 Task: Open a blank sheet, save the file as privacy.txt Insert a table '2 by 3' In first column, add headers, 'Animal, Bird'. Under first header add  Lion, Tiger. Under second header add  Peacock, Dove. Change table style to  Black 
Action: Mouse moved to (248, 182)
Screenshot: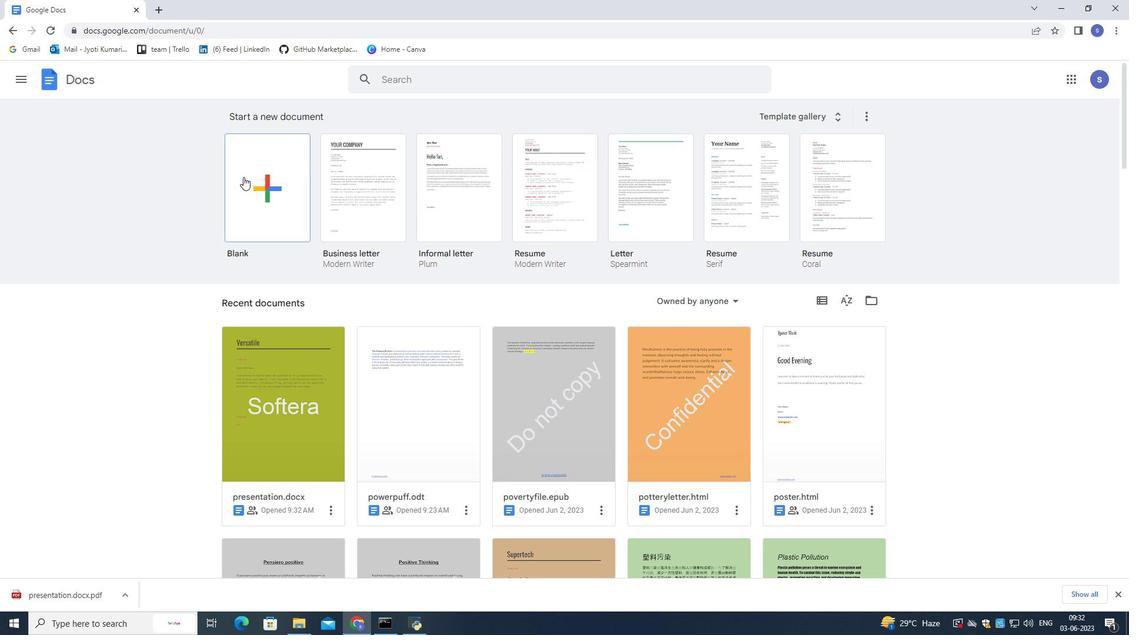 
Action: Mouse pressed left at (248, 182)
Screenshot: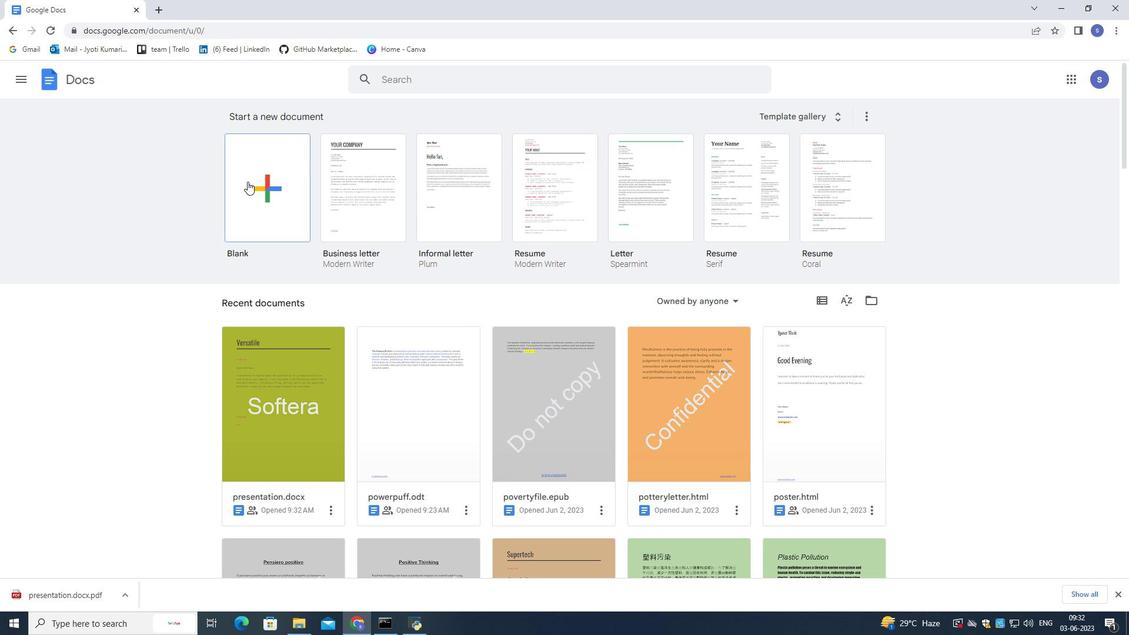 
Action: Mouse moved to (125, 70)
Screenshot: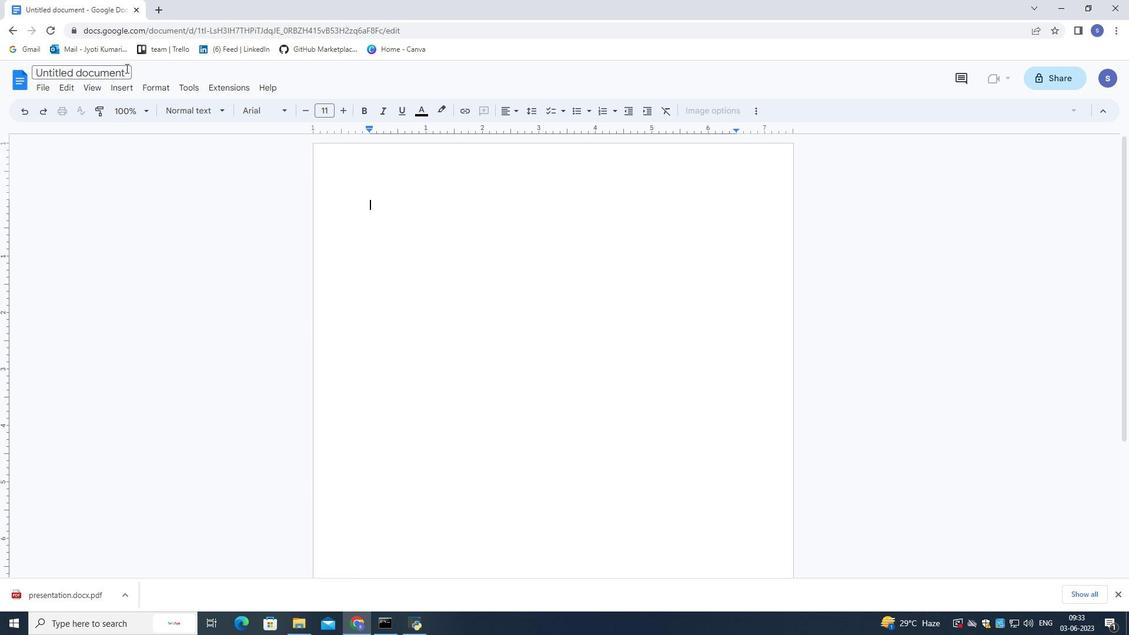 
Action: Mouse pressed left at (125, 70)
Screenshot: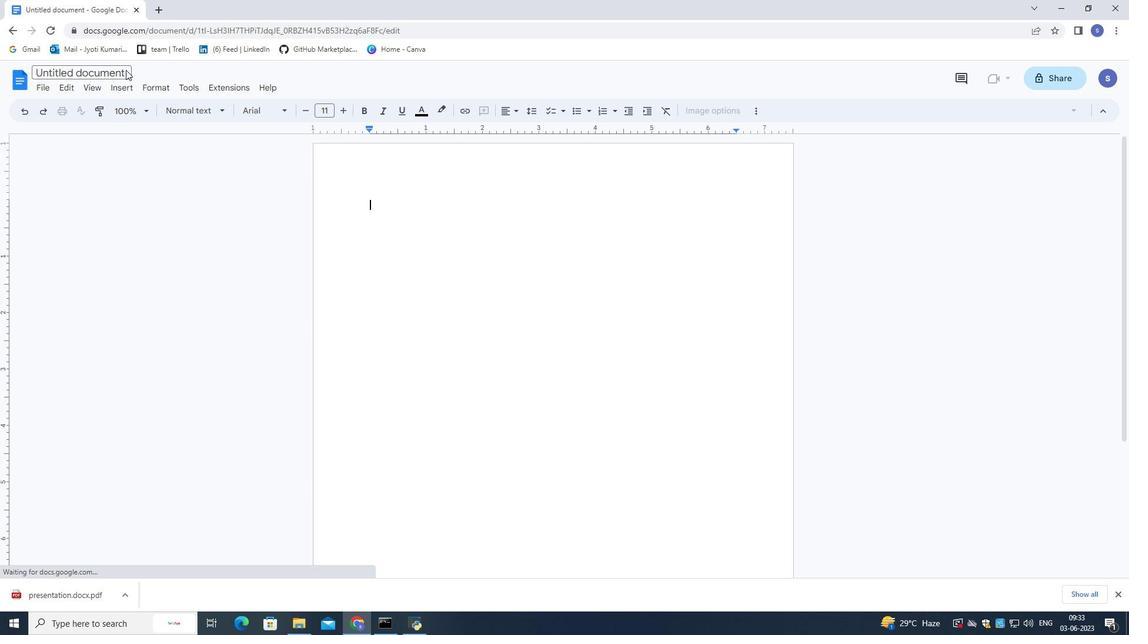
Action: Mouse moved to (136, 77)
Screenshot: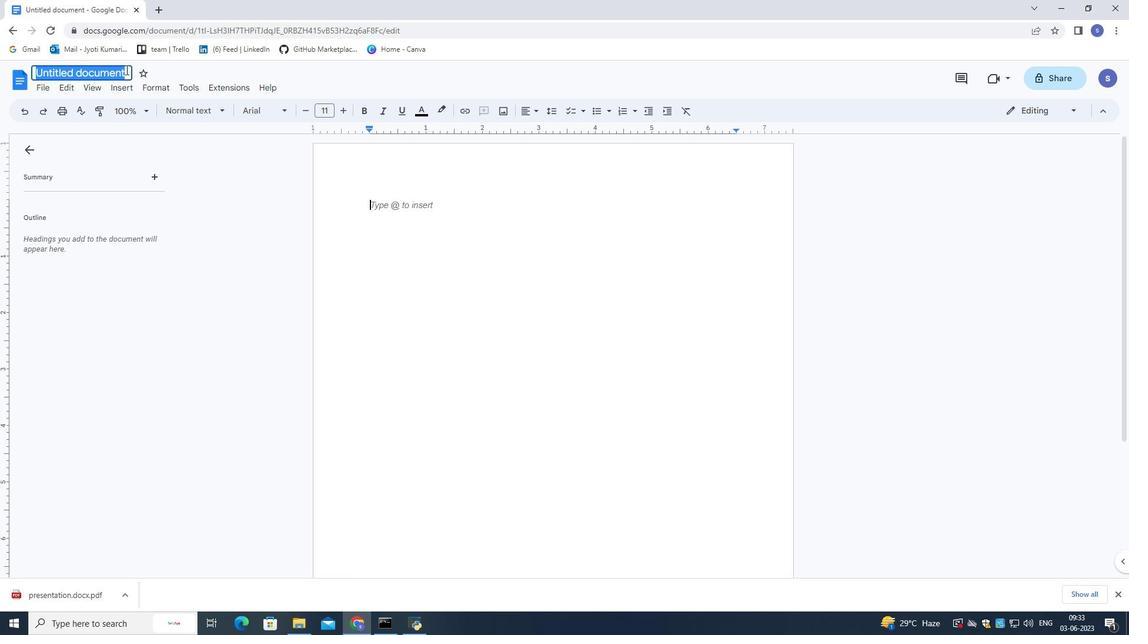 
Action: Key pressed privacy.txt<Key.enter>
Screenshot: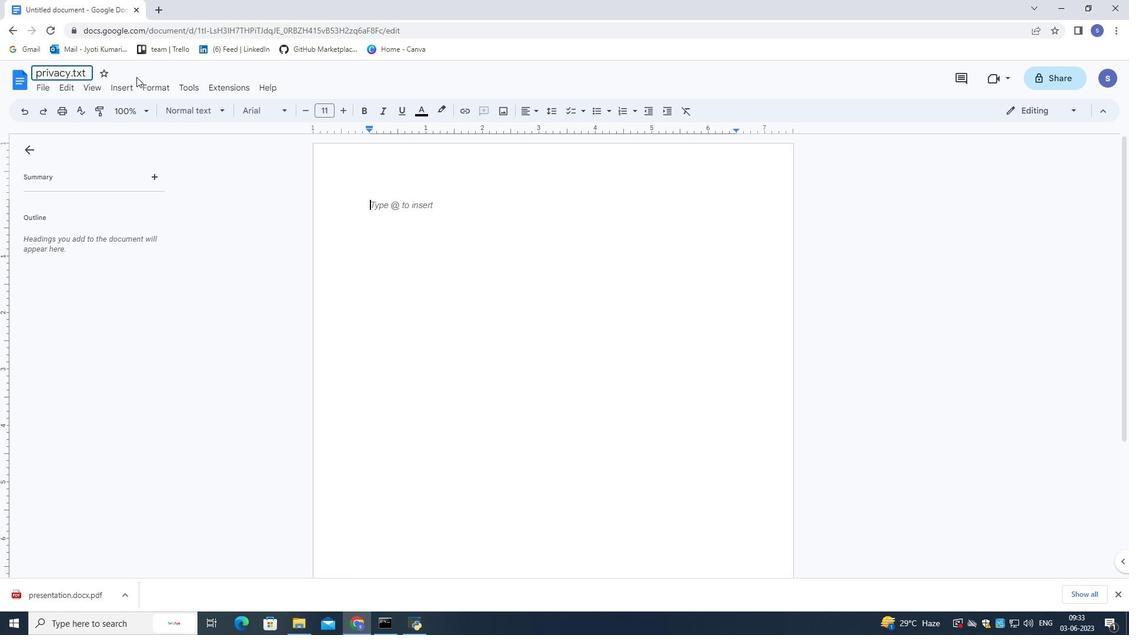 
Action: Mouse moved to (114, 82)
Screenshot: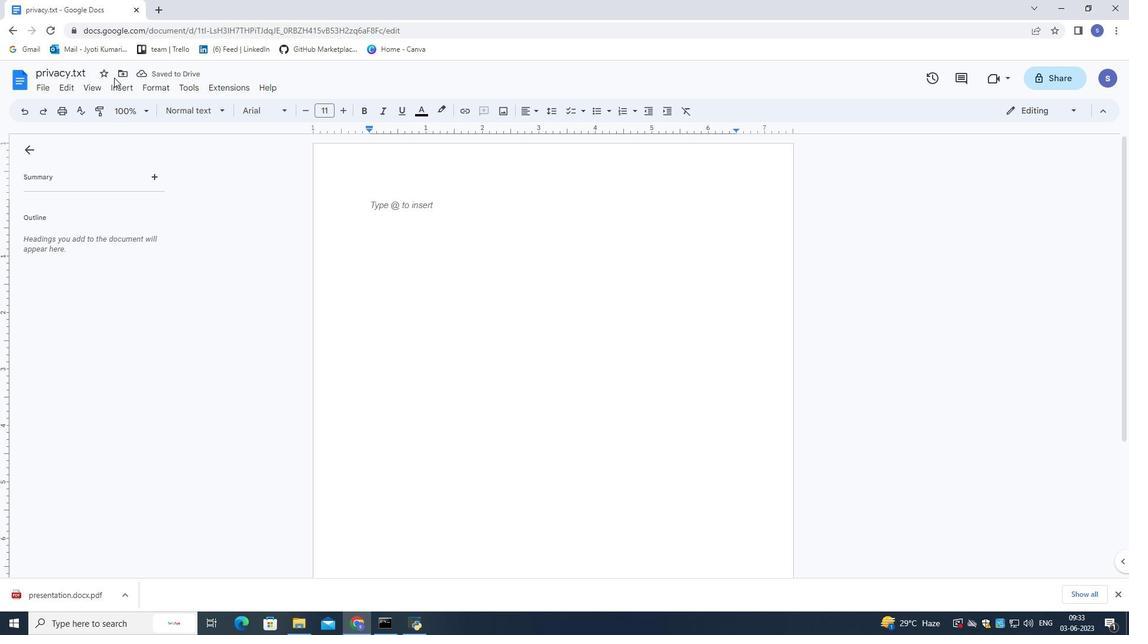 
Action: Mouse pressed left at (114, 82)
Screenshot: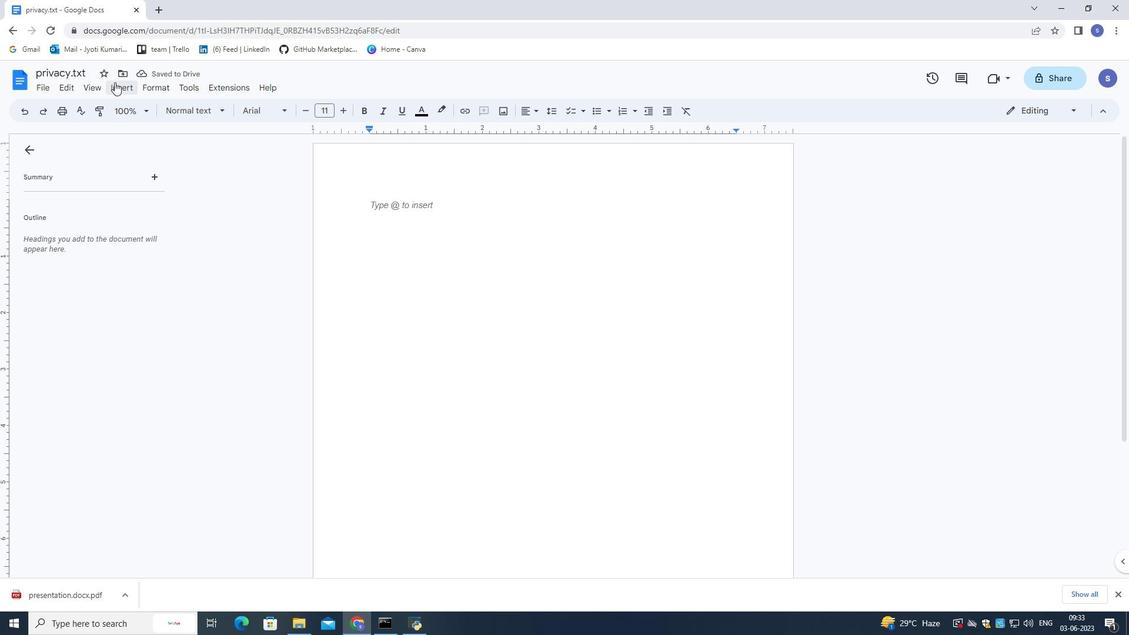 
Action: Mouse moved to (315, 175)
Screenshot: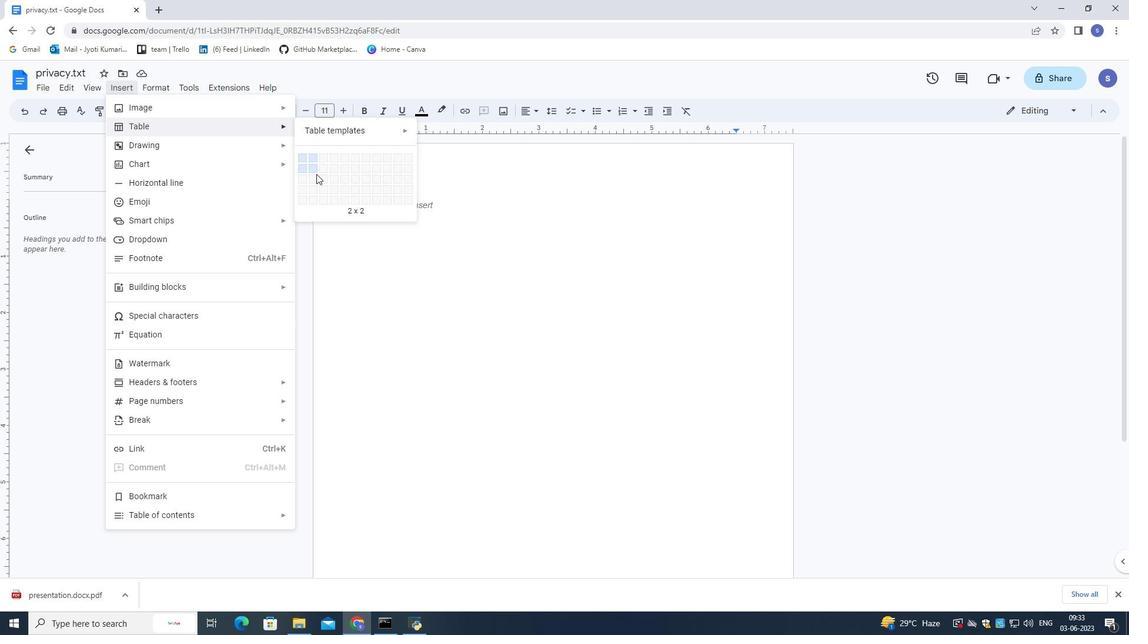 
Action: Mouse pressed left at (315, 175)
Screenshot: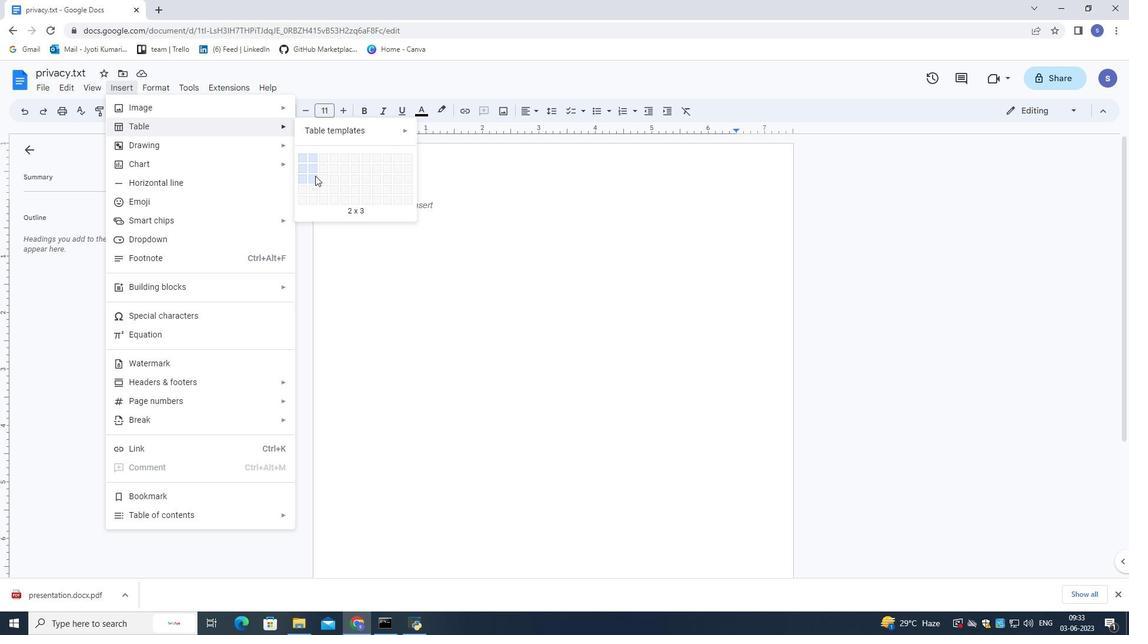 
Action: Mouse moved to (477, 230)
Screenshot: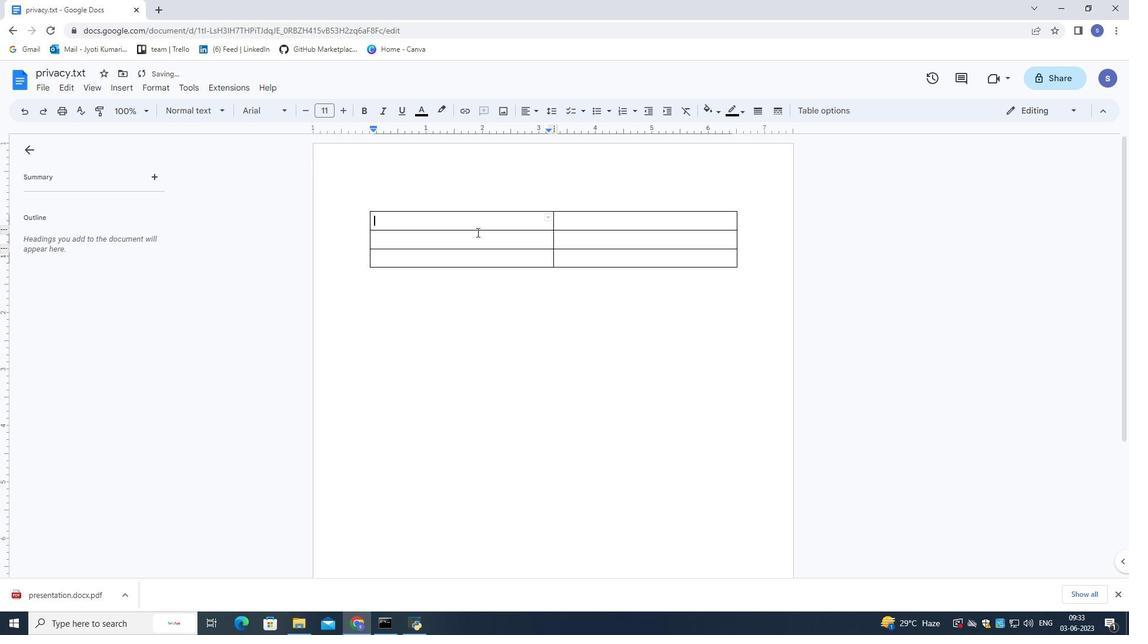 
Action: Mouse pressed left at (477, 230)
Screenshot: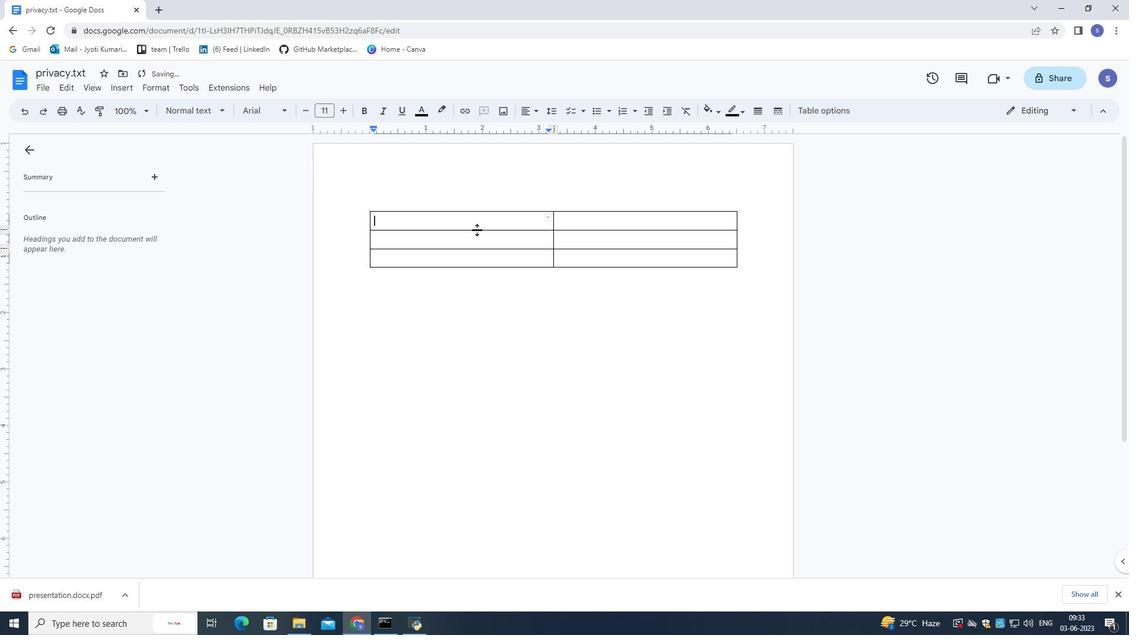 
Action: Mouse moved to (478, 260)
Screenshot: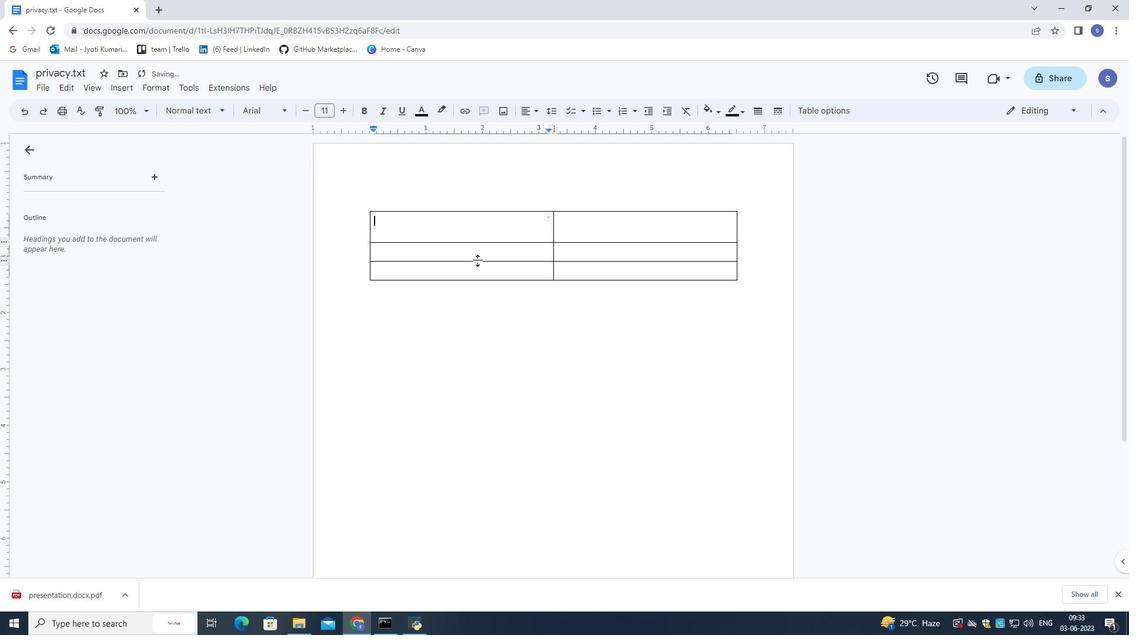 
Action: Mouse pressed left at (478, 260)
Screenshot: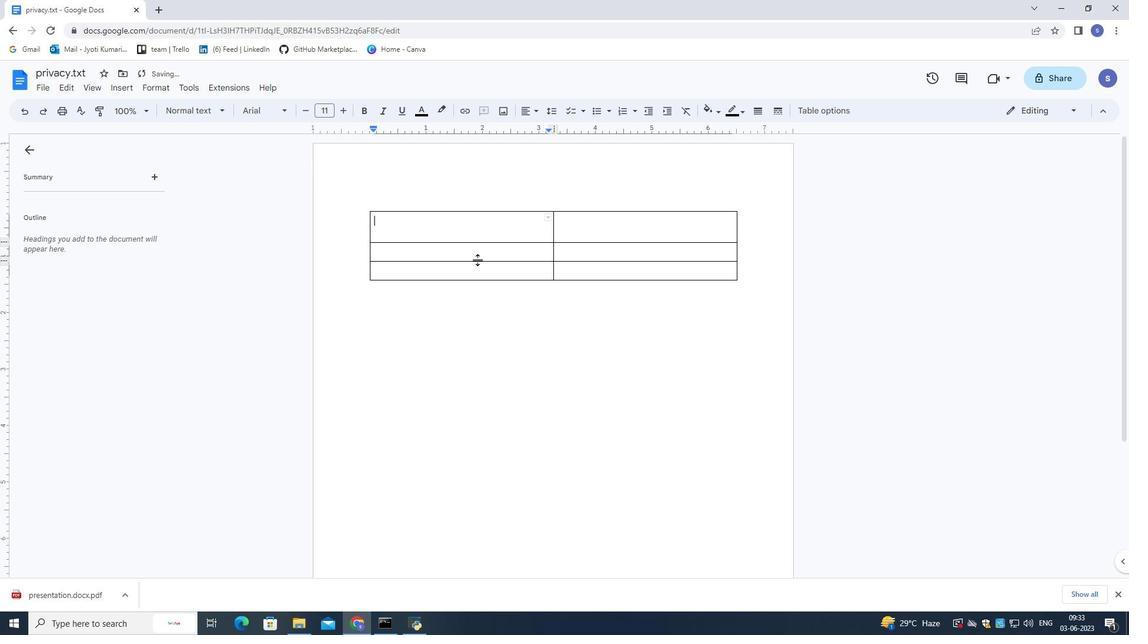 
Action: Mouse moved to (474, 289)
Screenshot: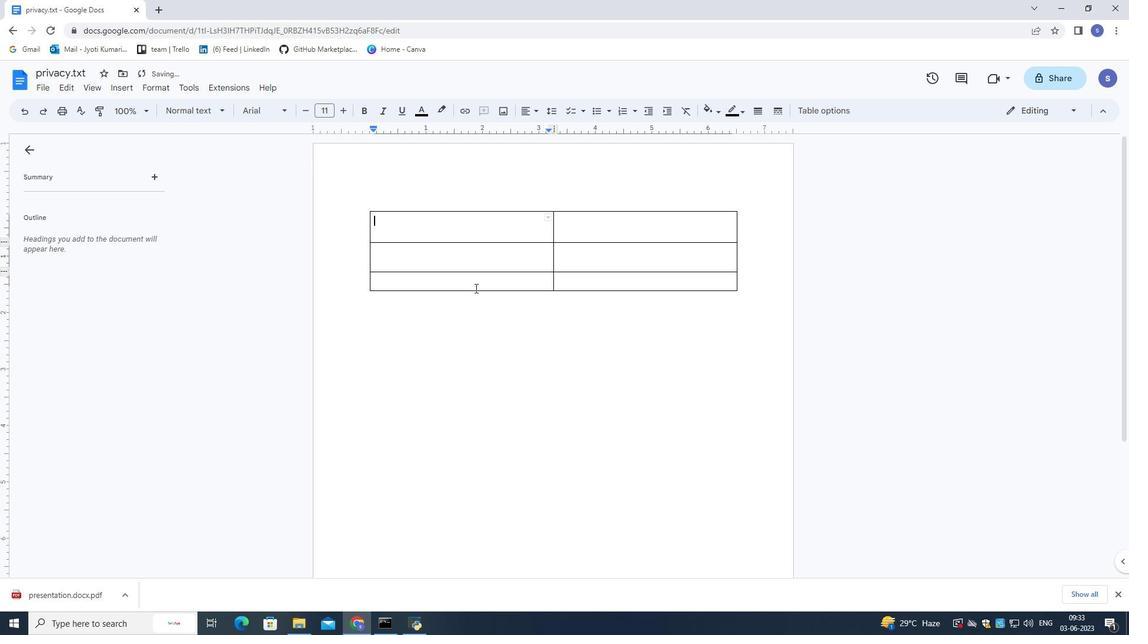
Action: Mouse pressed left at (474, 289)
Screenshot: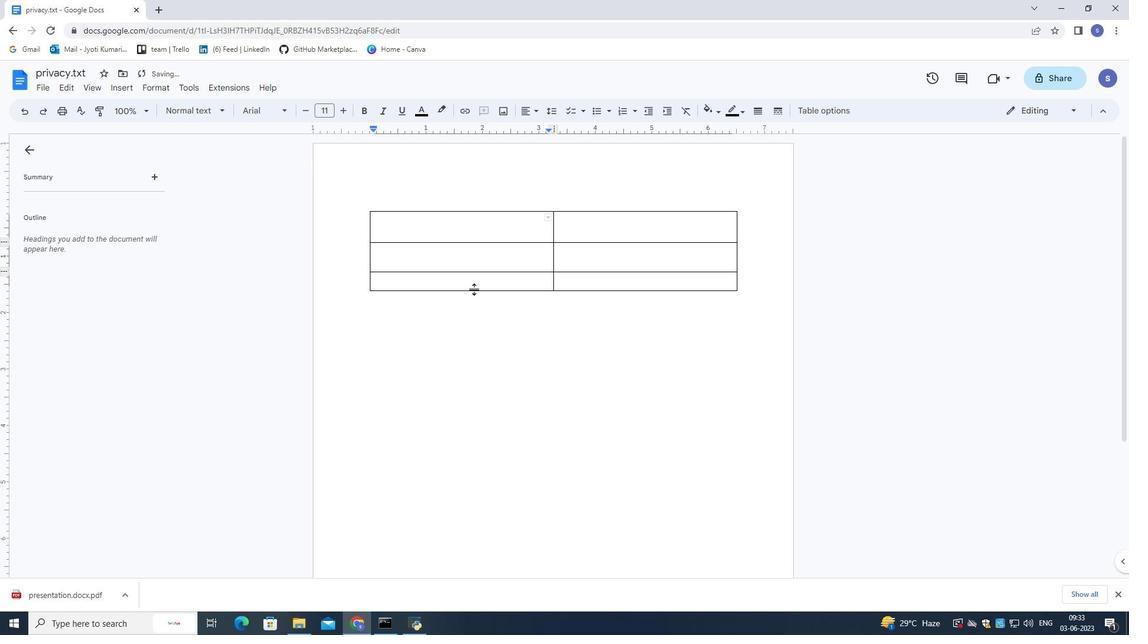 
Action: Mouse moved to (467, 233)
Screenshot: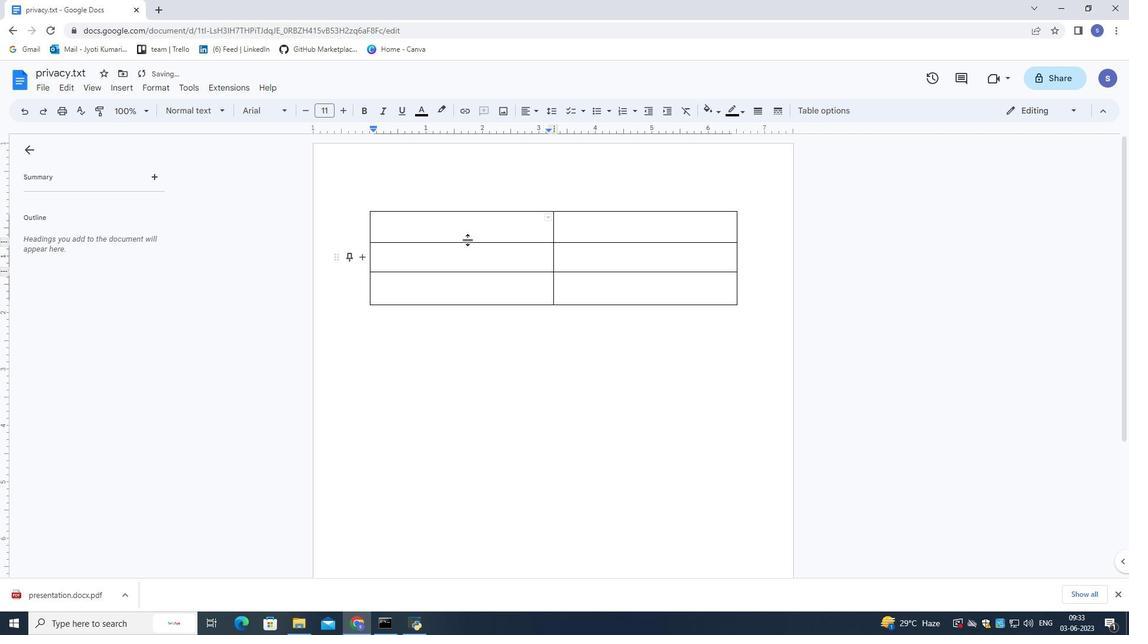
Action: Mouse pressed left at (467, 233)
Screenshot: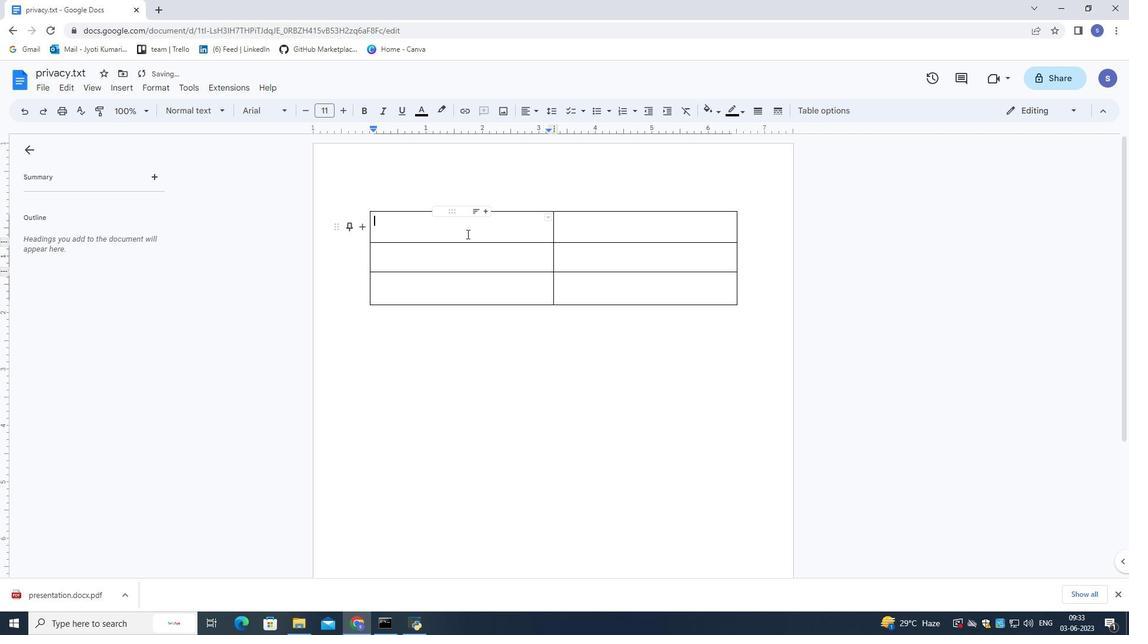 
Action: Mouse moved to (401, 224)
Screenshot: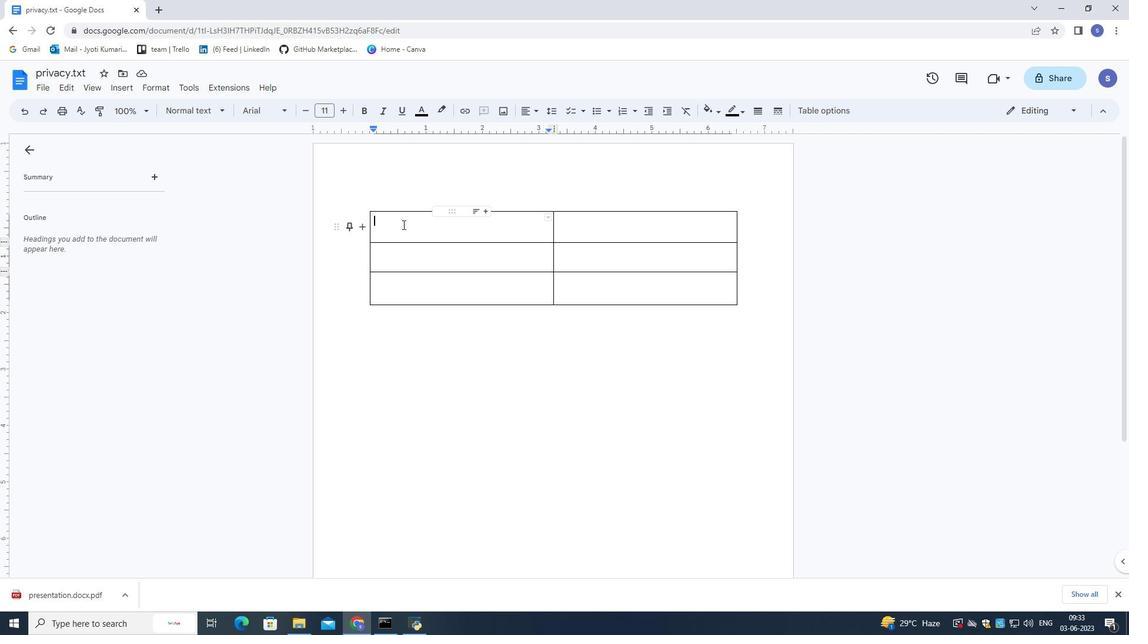 
Action: Key pressed <Key.shift><Key.shift><Key.shift><Key.shift><Key.shift><Key.shift><Key.shift><Key.shift><Key.shift>Animal
Screenshot: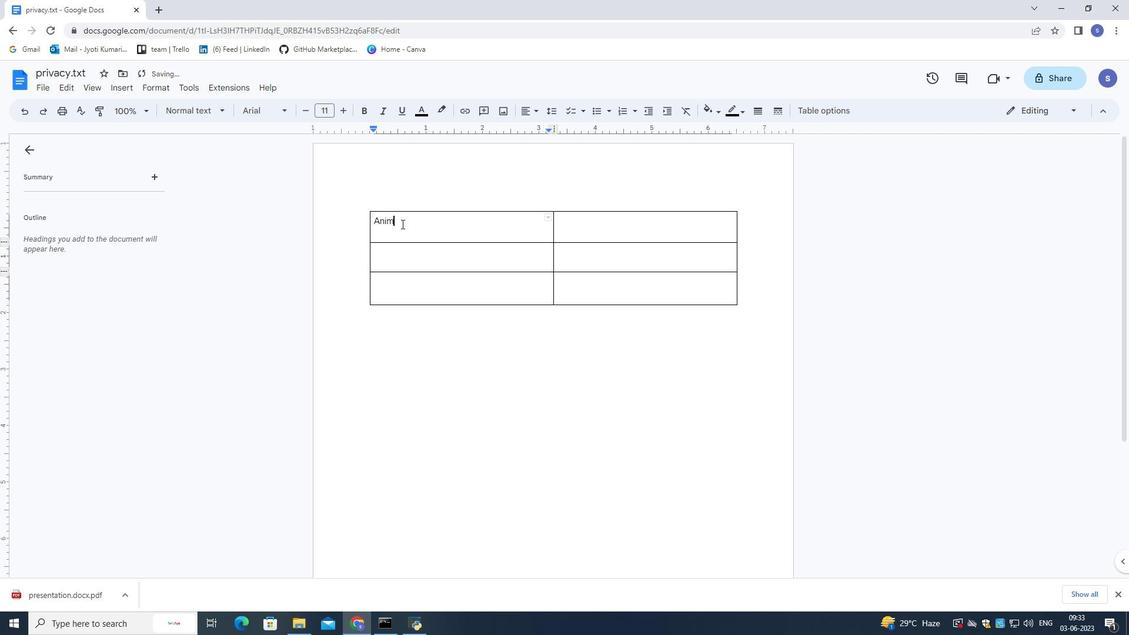 
Action: Mouse moved to (617, 227)
Screenshot: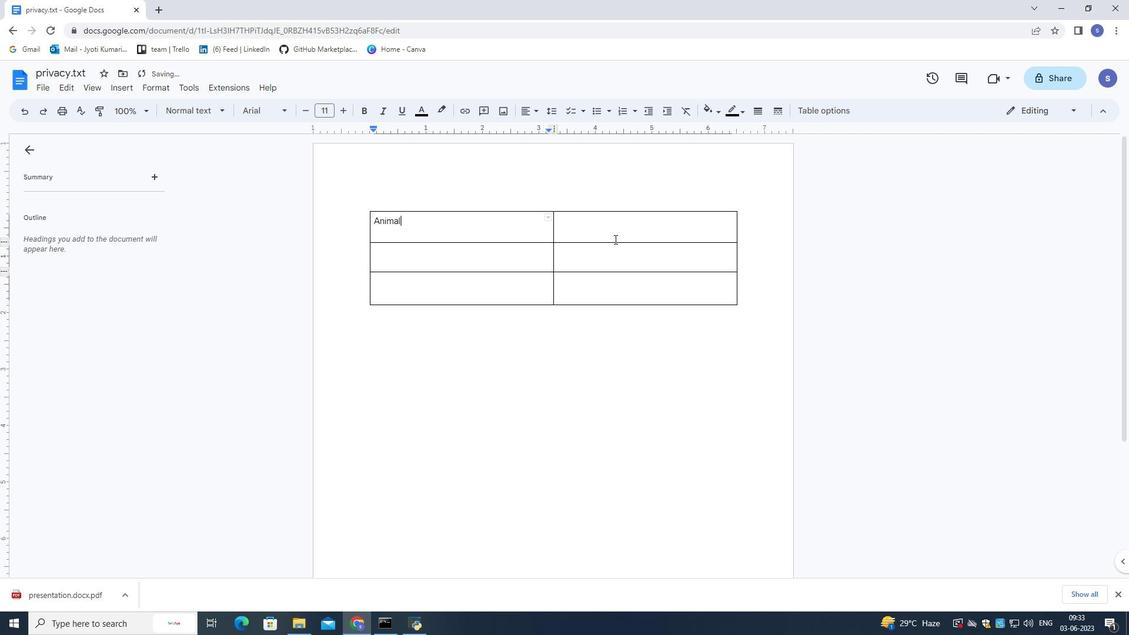 
Action: Mouse pressed left at (617, 227)
Screenshot: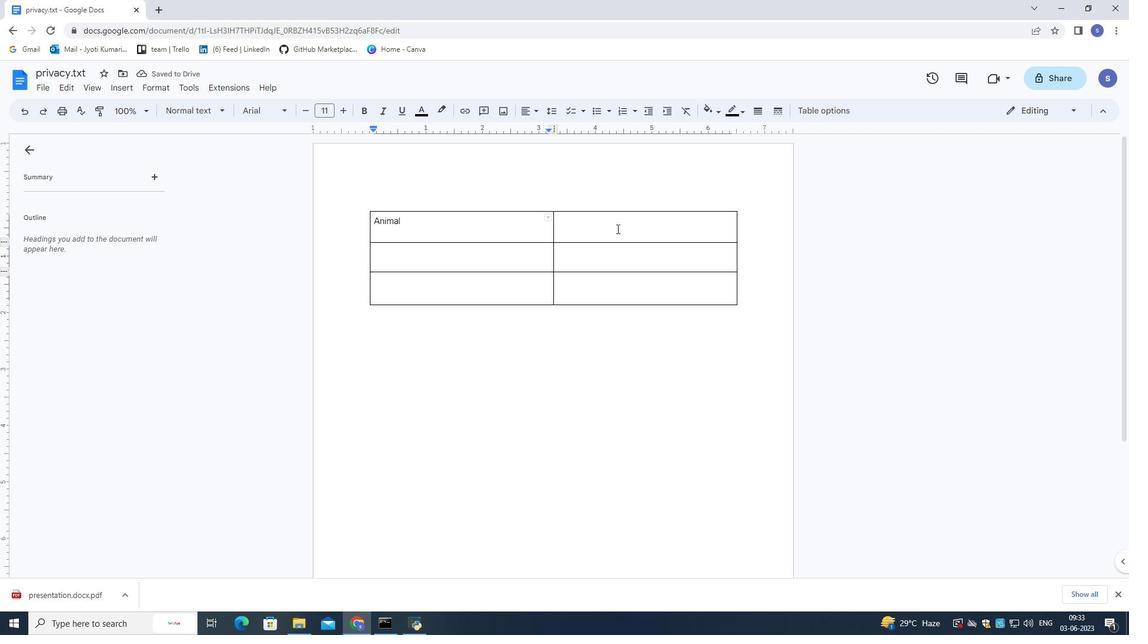 
Action: Mouse moved to (617, 227)
Screenshot: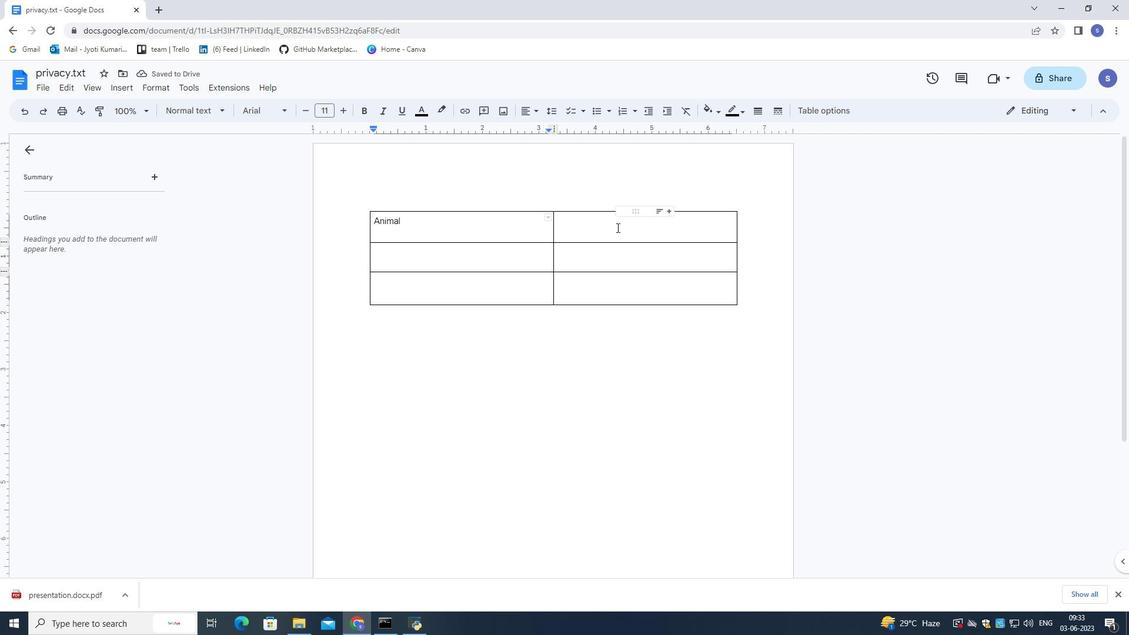 
Action: Key pressed <Key.shift>Bird
Screenshot: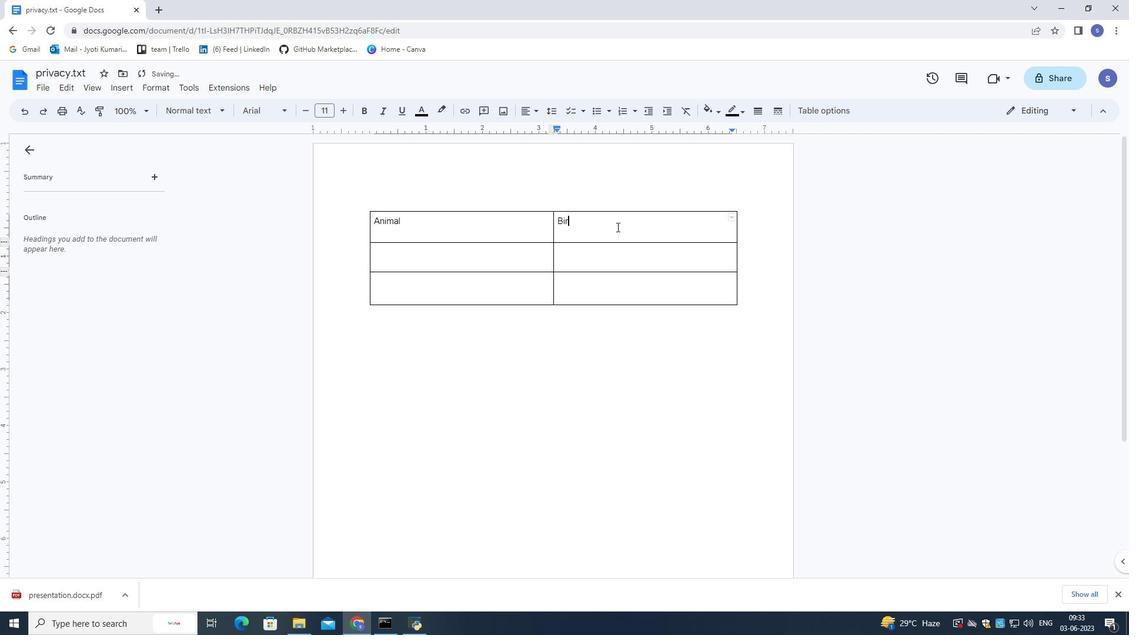 
Action: Mouse moved to (475, 251)
Screenshot: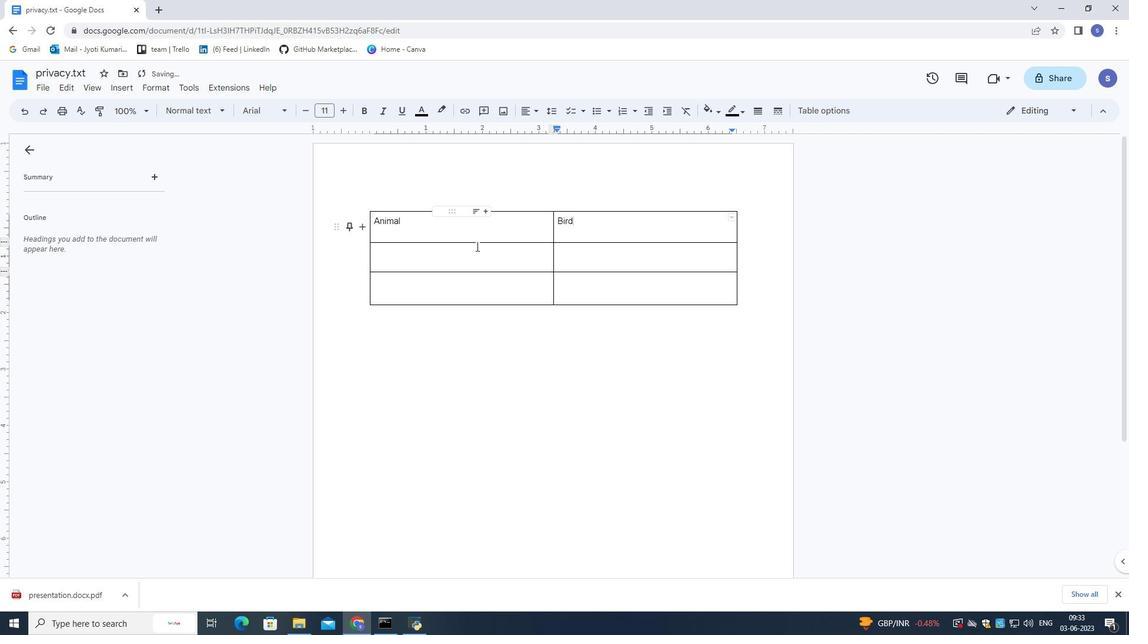 
Action: Mouse pressed left at (475, 251)
Screenshot: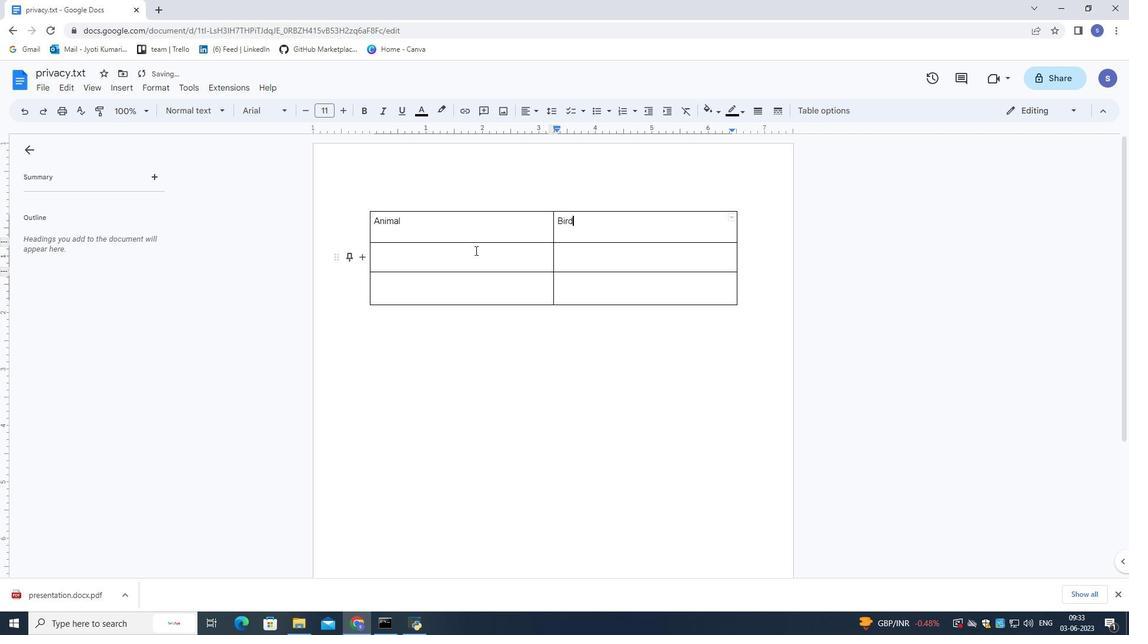 
Action: Mouse moved to (474, 257)
Screenshot: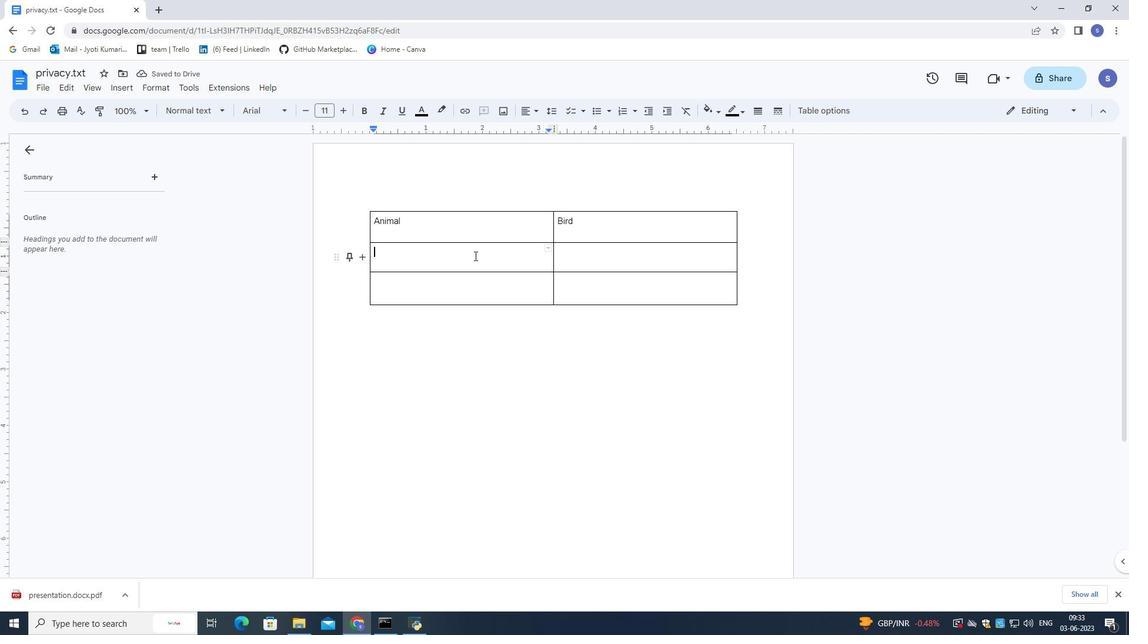 
Action: Key pressed <Key.shift>Lion<Key.down><Key.shift><Key.shift><Key.shift>Tiger<Key.down>
Screenshot: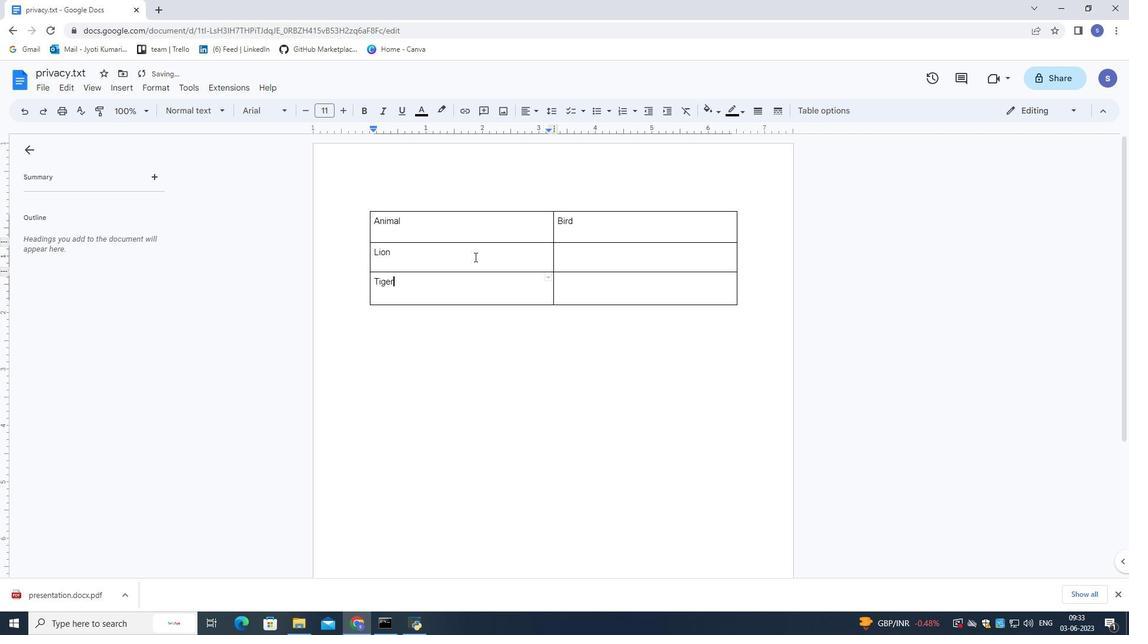 
Action: Mouse moved to (627, 259)
Screenshot: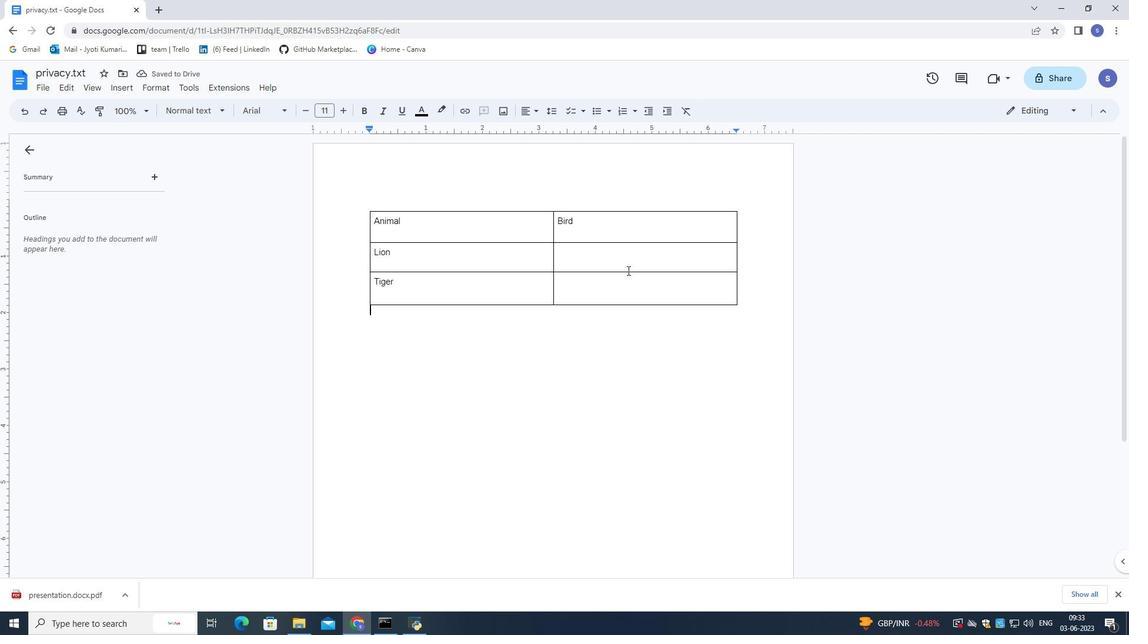 
Action: Mouse pressed left at (627, 259)
Screenshot: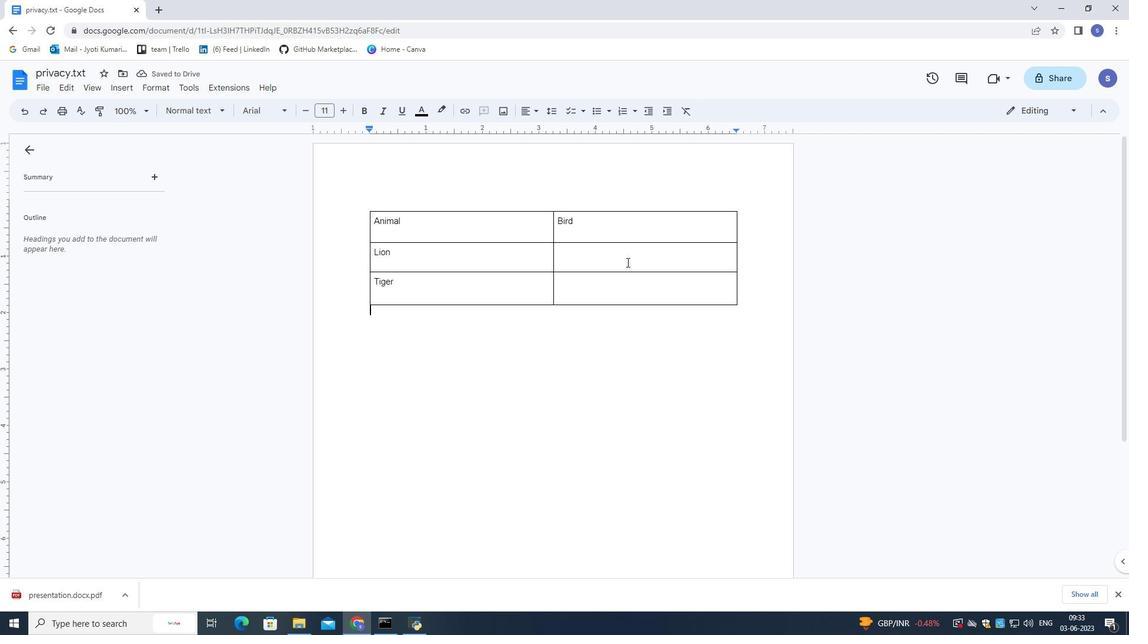 
Action: Mouse moved to (623, 257)
Screenshot: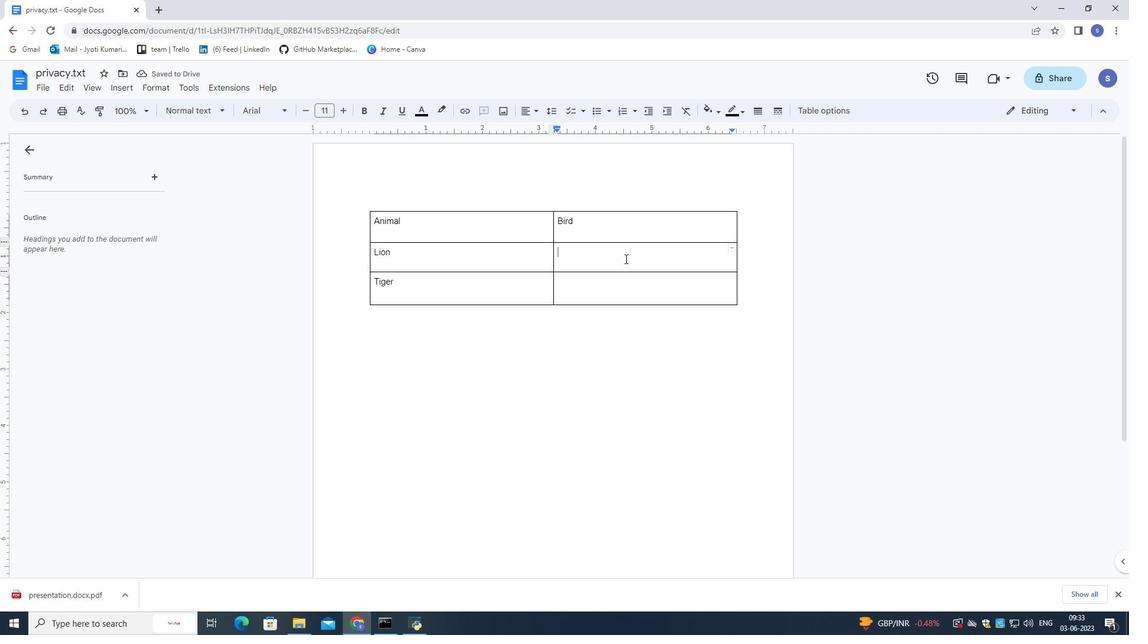 
Action: Key pressed <Key.shift><Key.shift><Key.shift><Key.shift>Peacock<Key.down><Key.shift>Dove
Screenshot: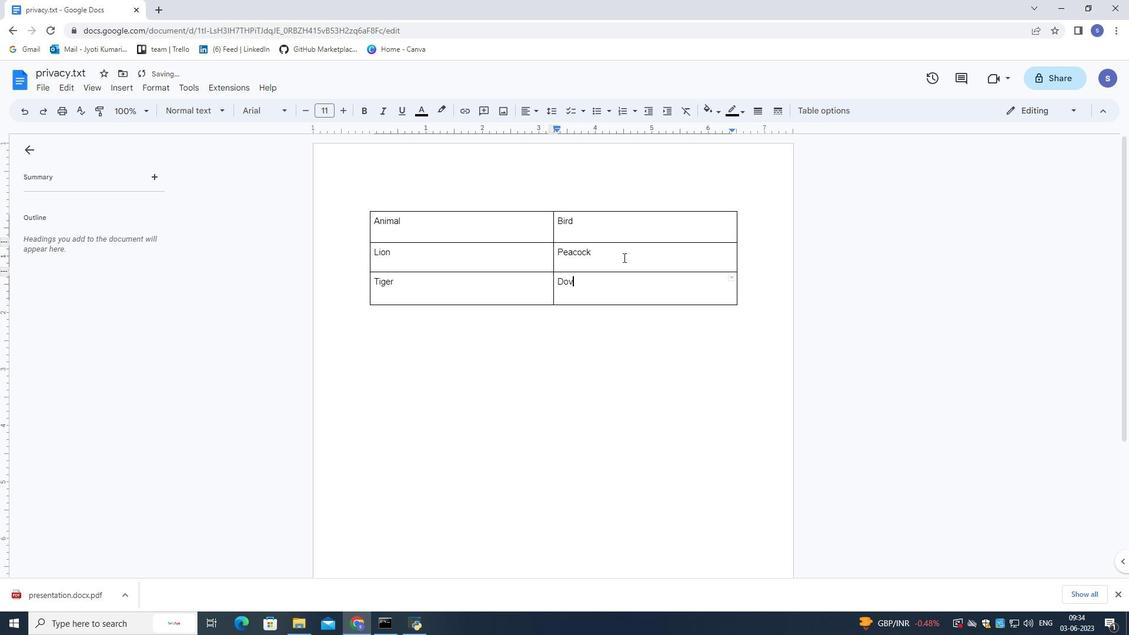 
Action: Mouse moved to (592, 384)
Screenshot: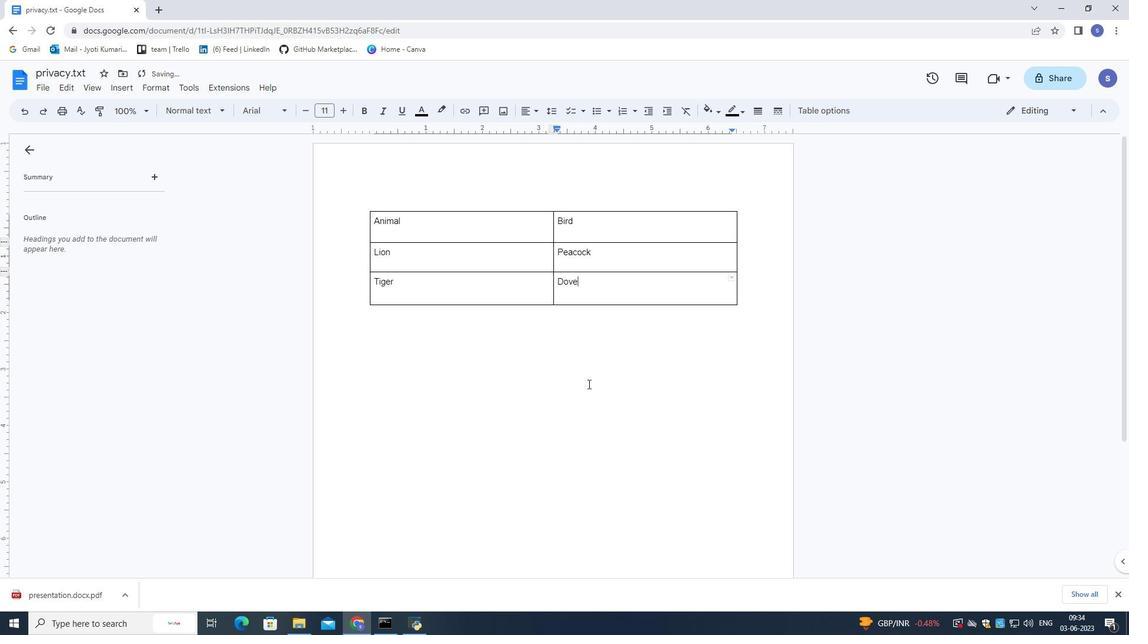 
Action: Mouse pressed left at (592, 384)
Screenshot: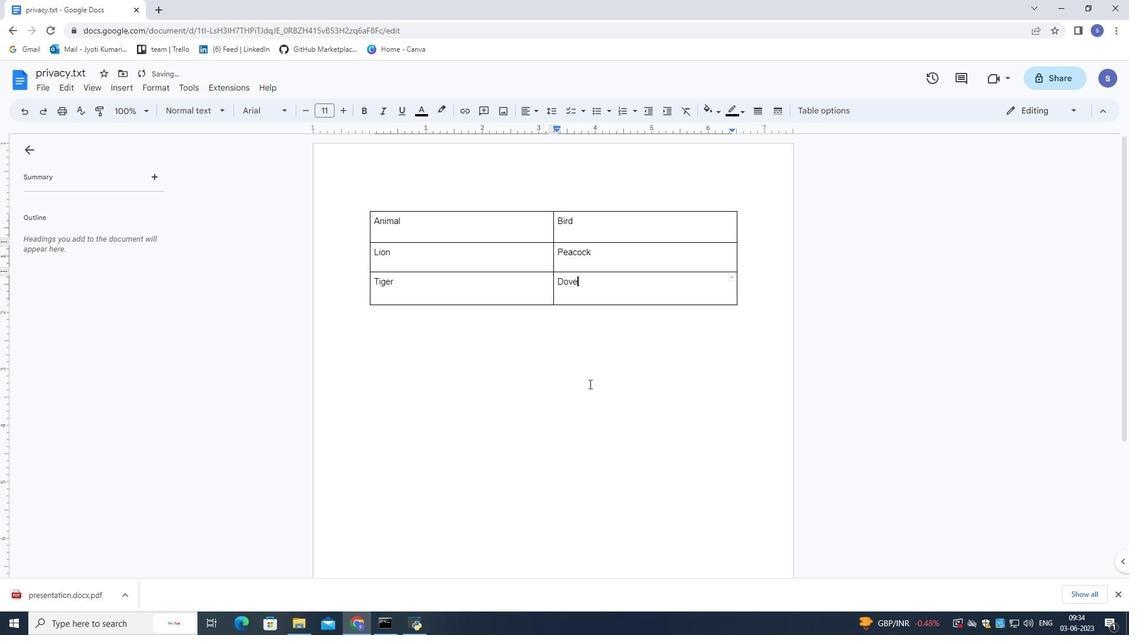
Action: Mouse moved to (673, 297)
Screenshot: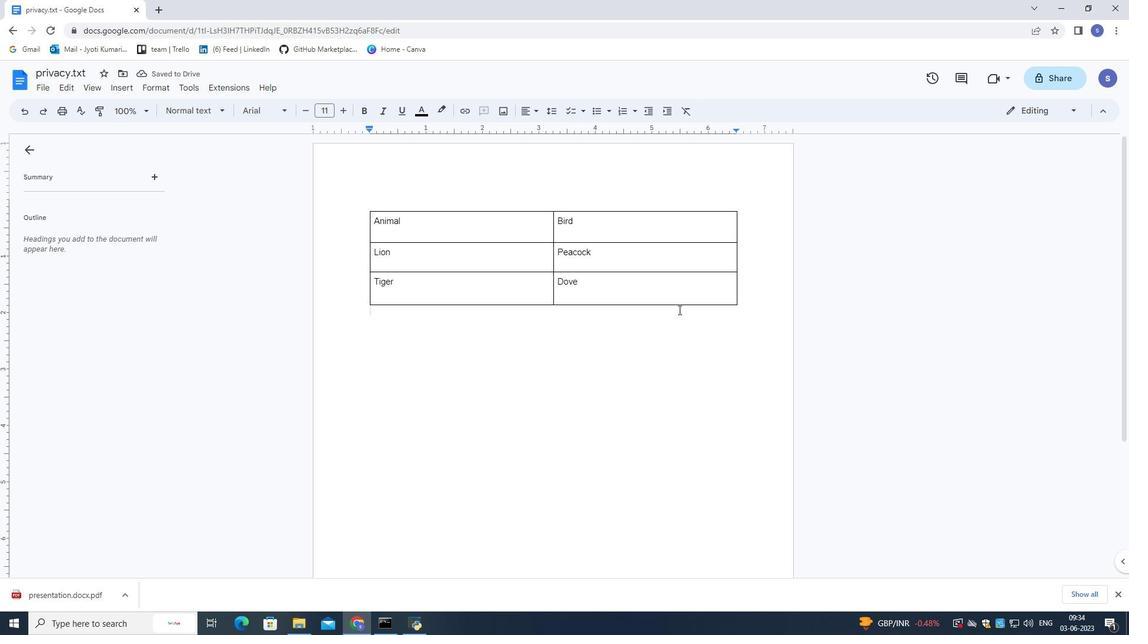 
Action: Mouse pressed left at (673, 297)
Screenshot: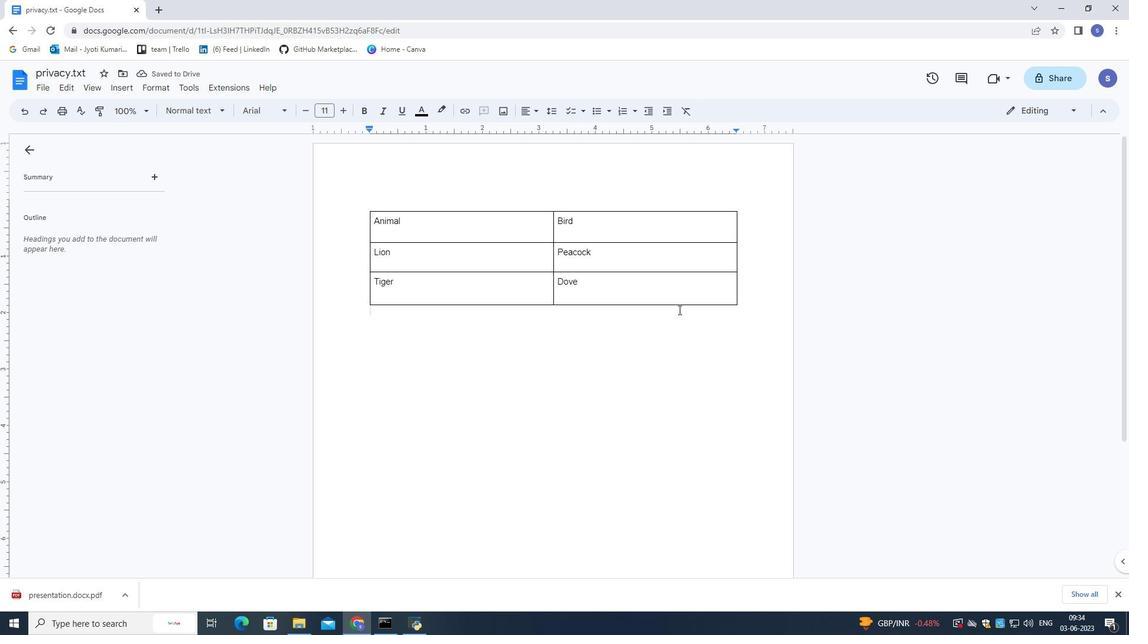 
Action: Mouse moved to (672, 296)
Screenshot: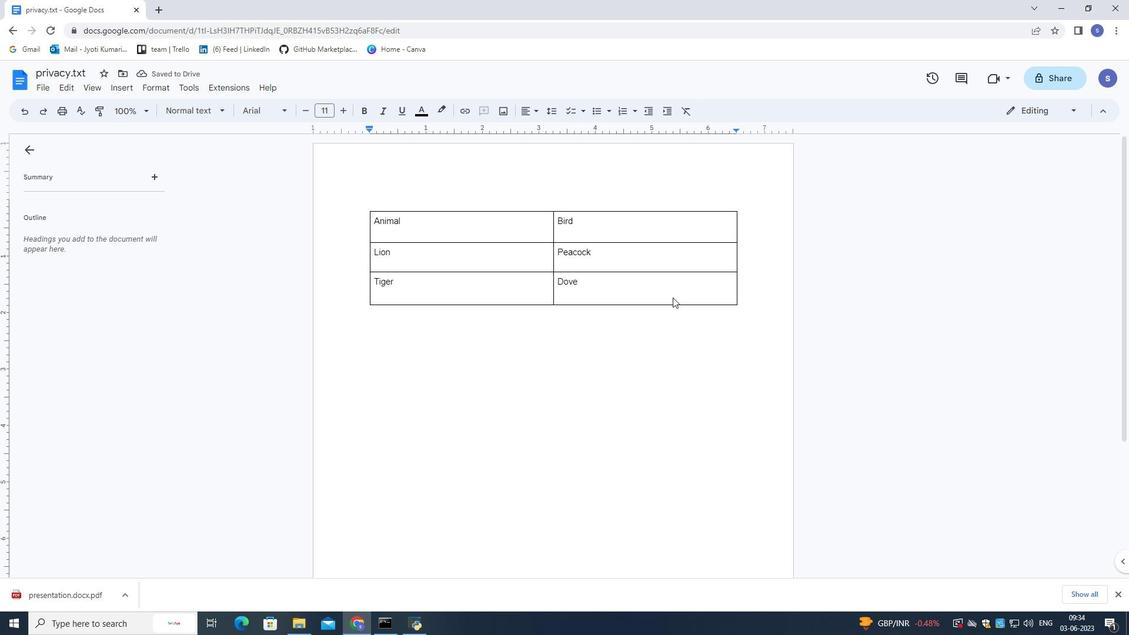 
Action: Mouse pressed left at (672, 296)
Screenshot: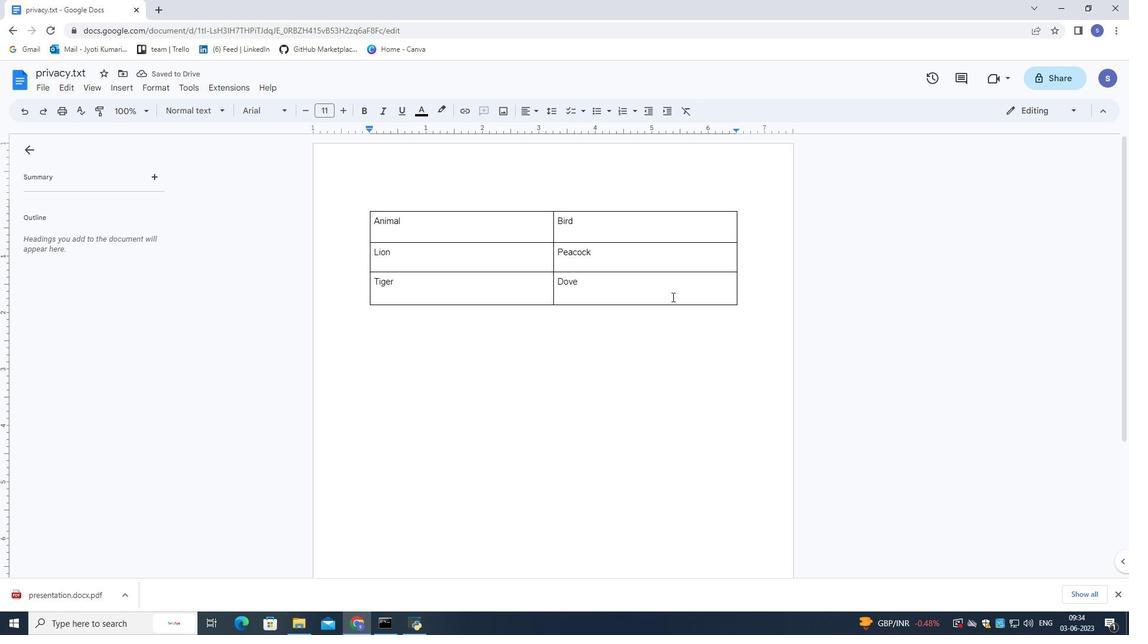 
Action: Mouse moved to (50, 85)
Screenshot: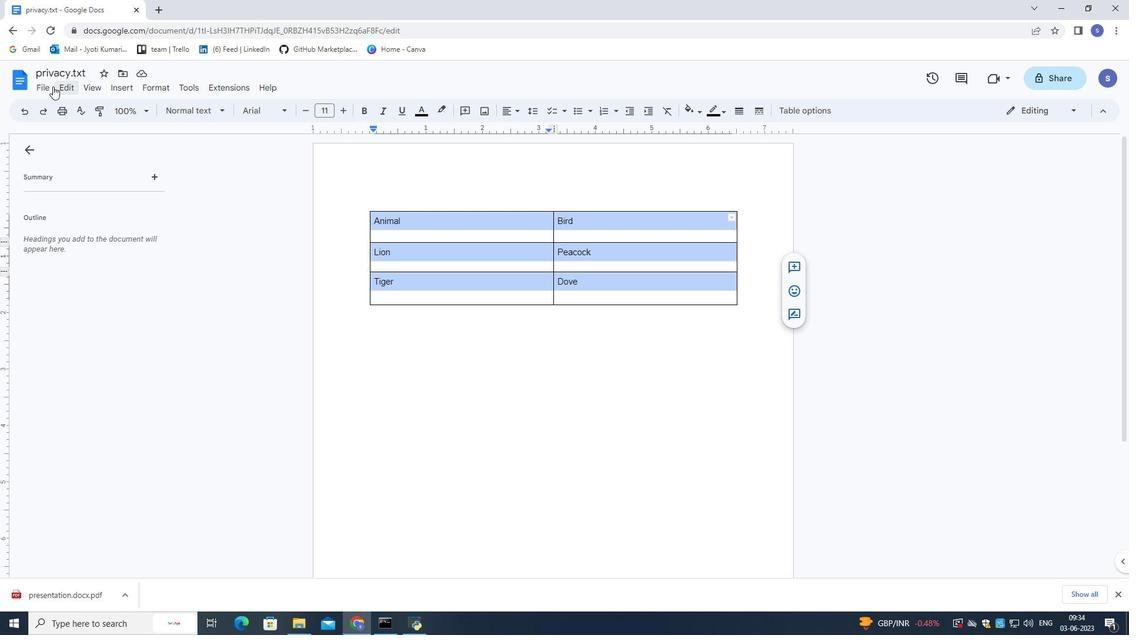 
Action: Mouse pressed left at (50, 85)
Screenshot: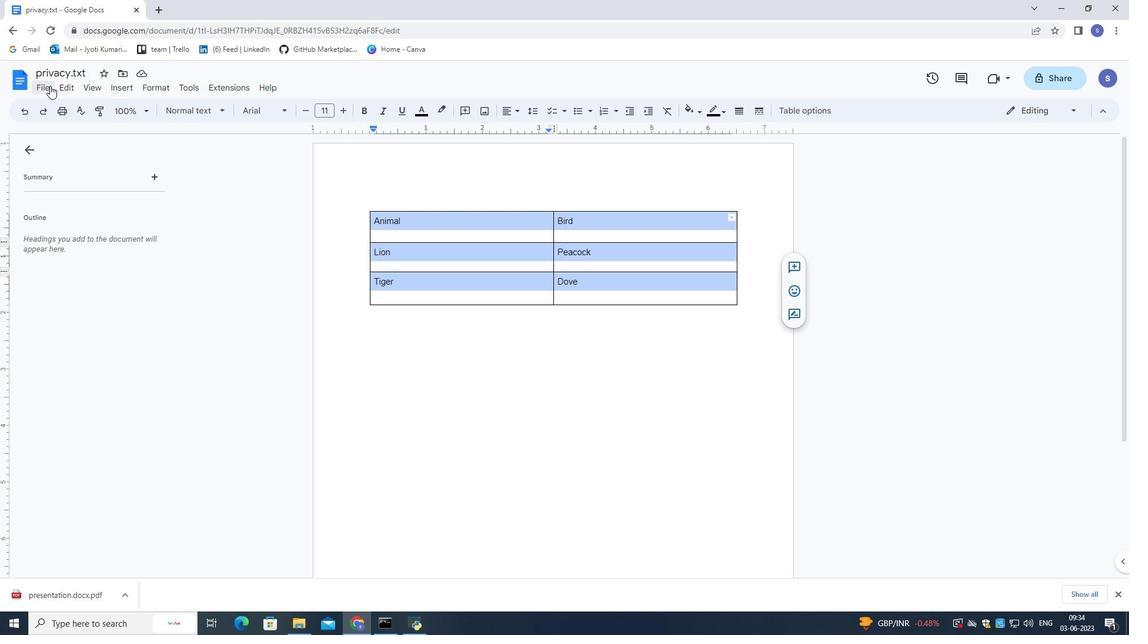 
Action: Mouse moved to (698, 110)
Screenshot: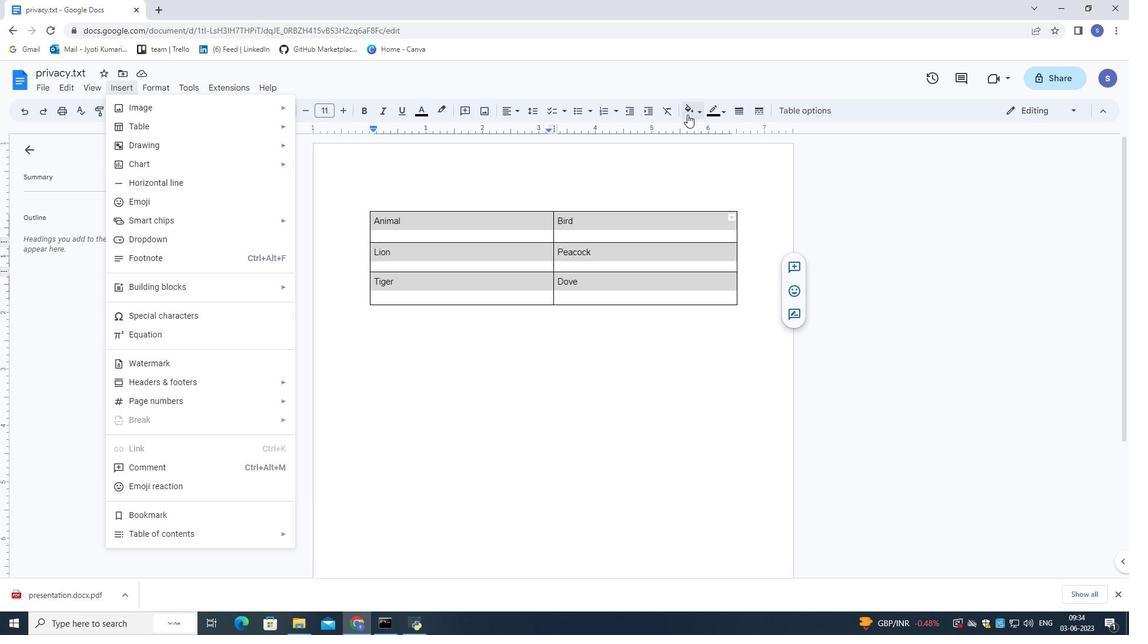 
Action: Mouse pressed left at (698, 110)
Screenshot: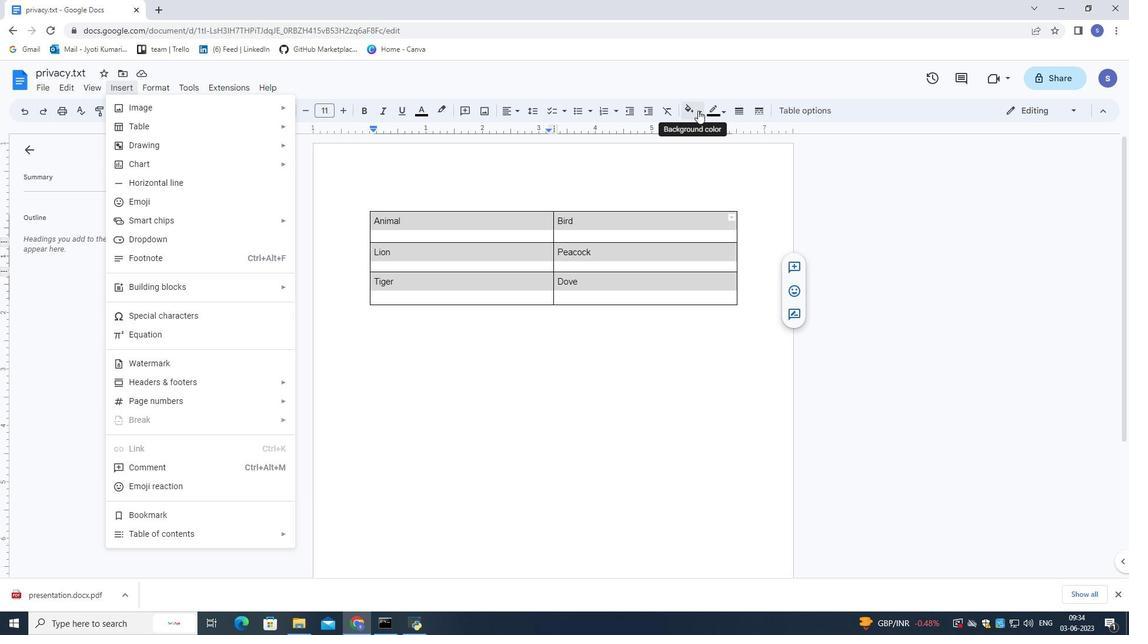 
Action: Mouse moved to (720, 151)
Screenshot: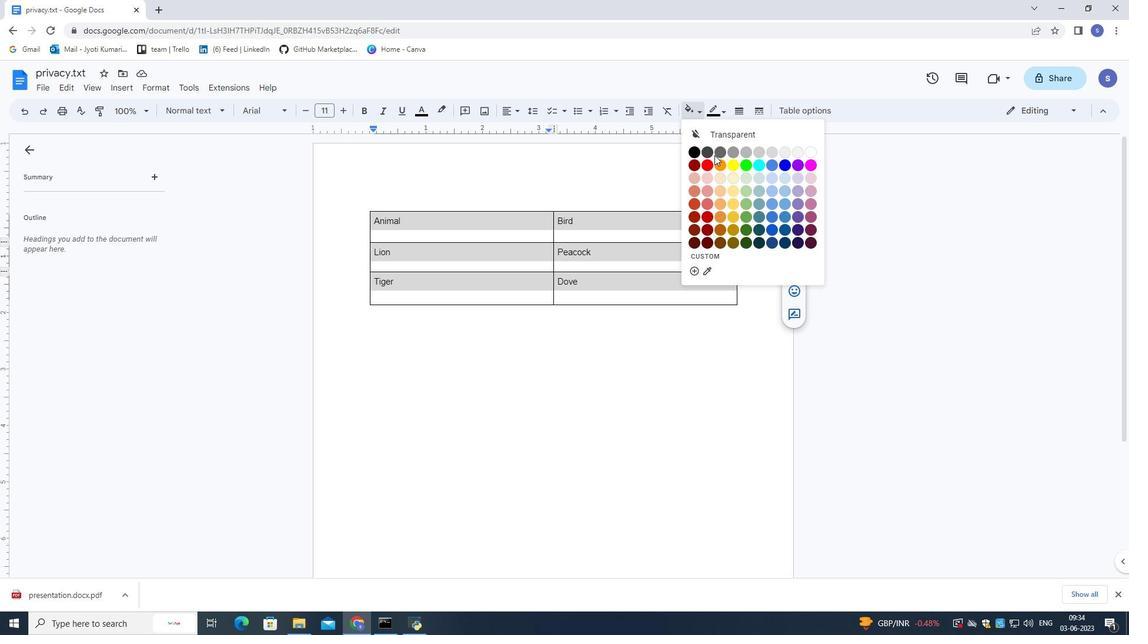 
Action: Mouse pressed left at (720, 151)
Screenshot: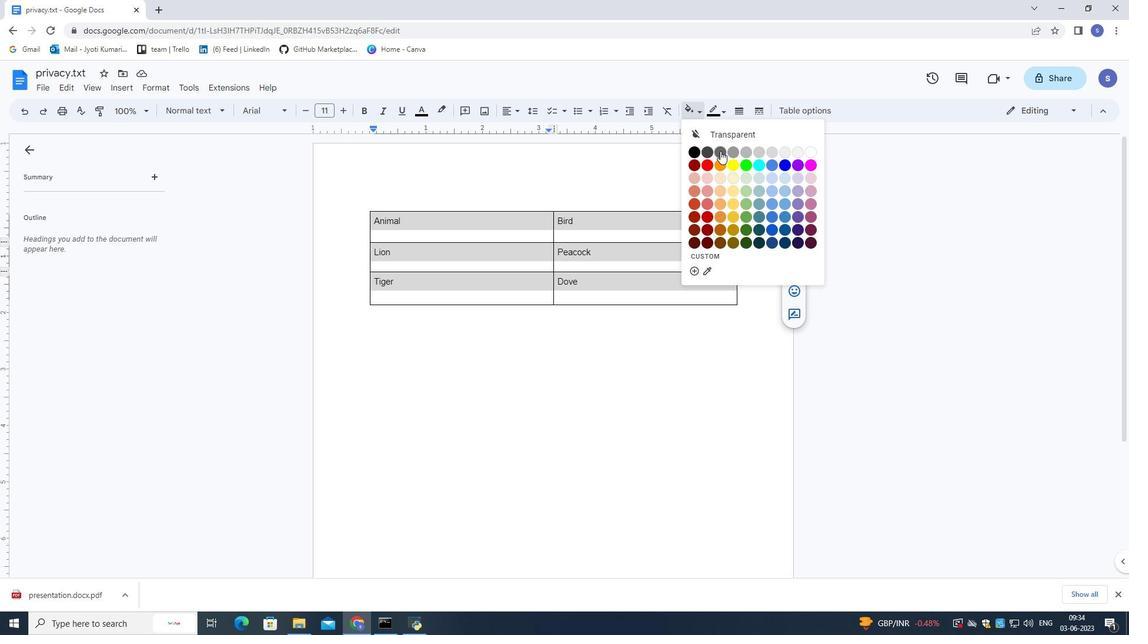 
Action: Mouse moved to (638, 165)
Screenshot: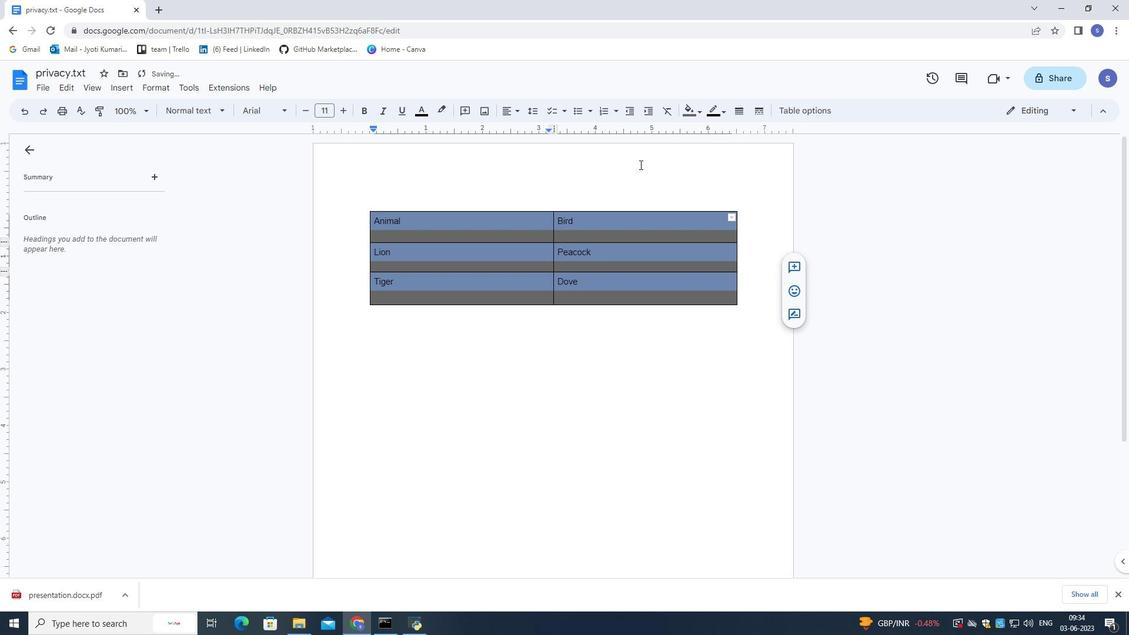 
Action: Mouse pressed left at (638, 165)
Screenshot: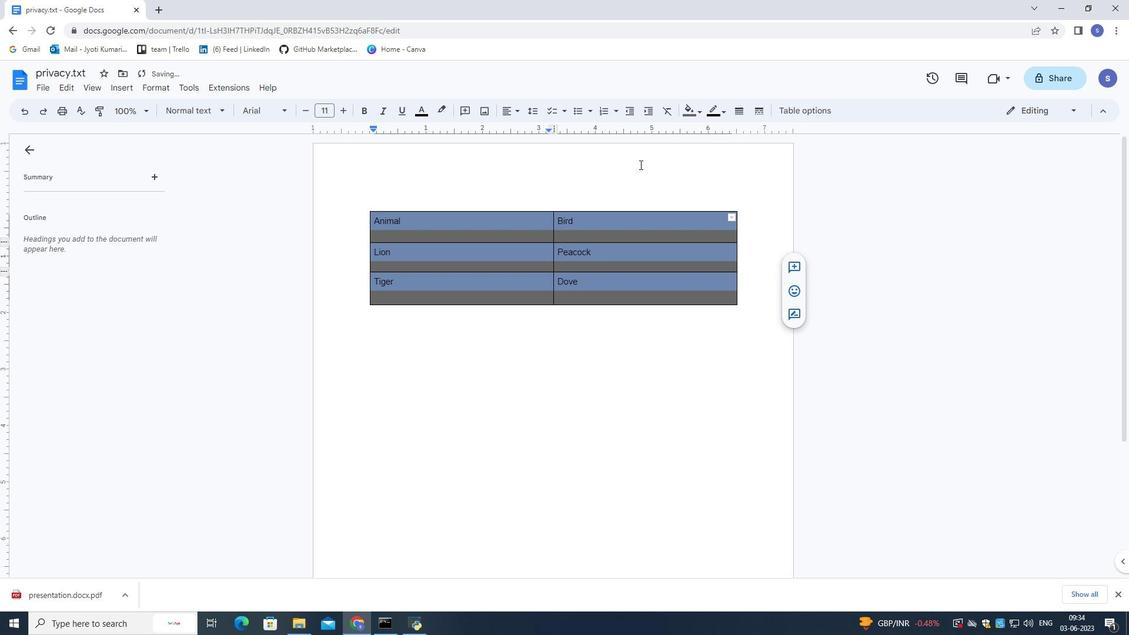 
Action: Mouse moved to (281, 119)
Screenshot: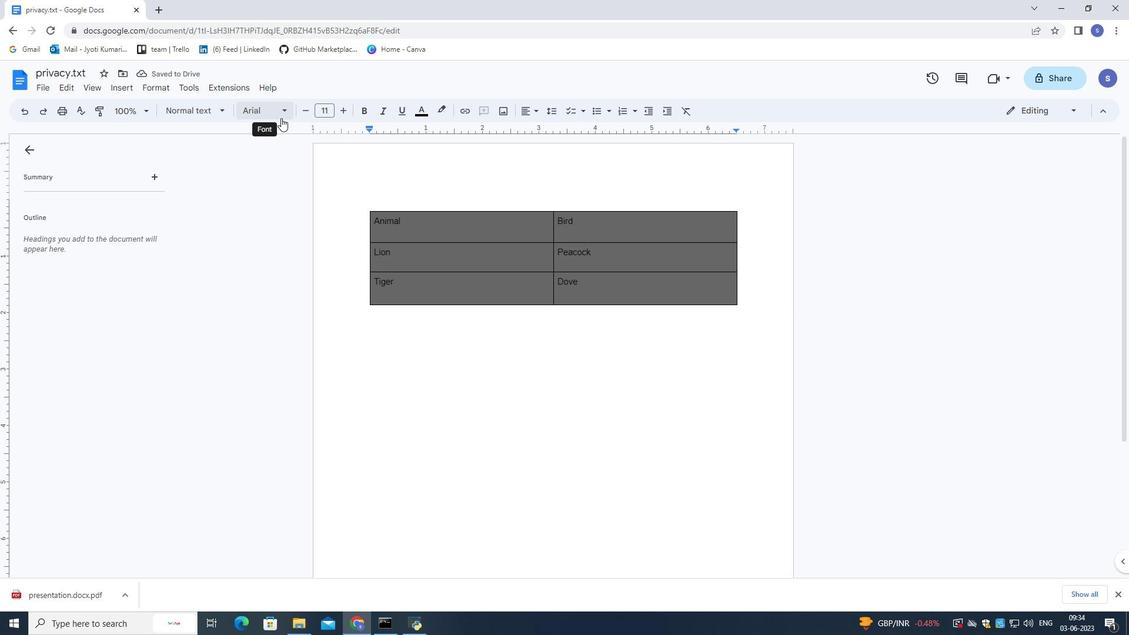 
